 Task: Add to scrum project XpertTech a team member softage.1@softage.net.
Action: Mouse moved to (286, 157)
Screenshot: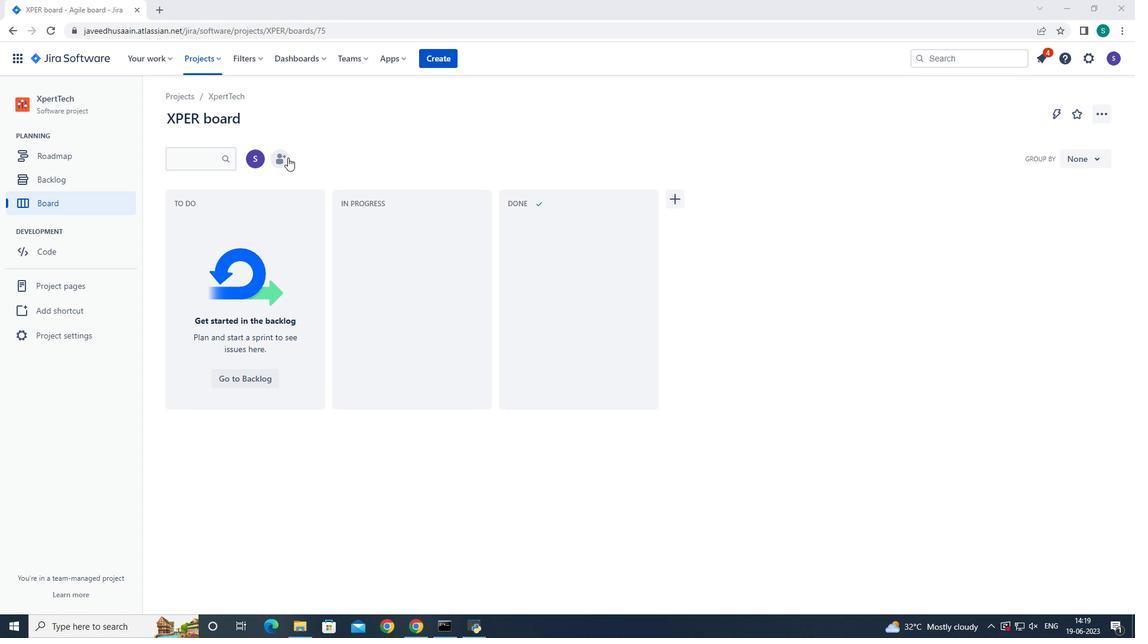 
Action: Mouse pressed left at (286, 157)
Screenshot: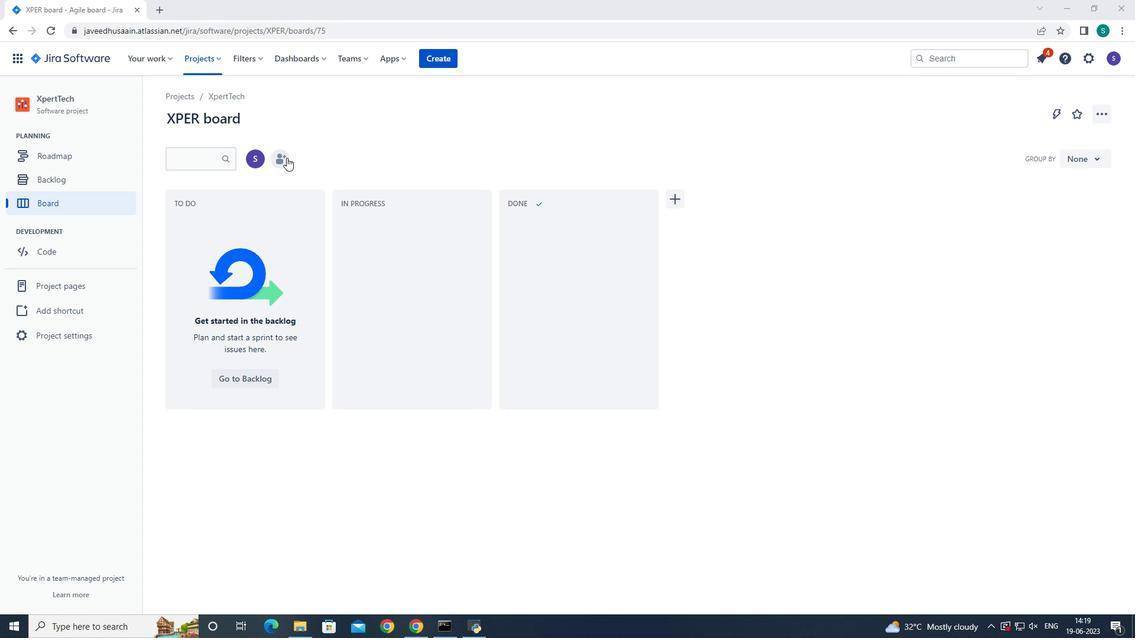 
Action: Mouse moved to (527, 147)
Screenshot: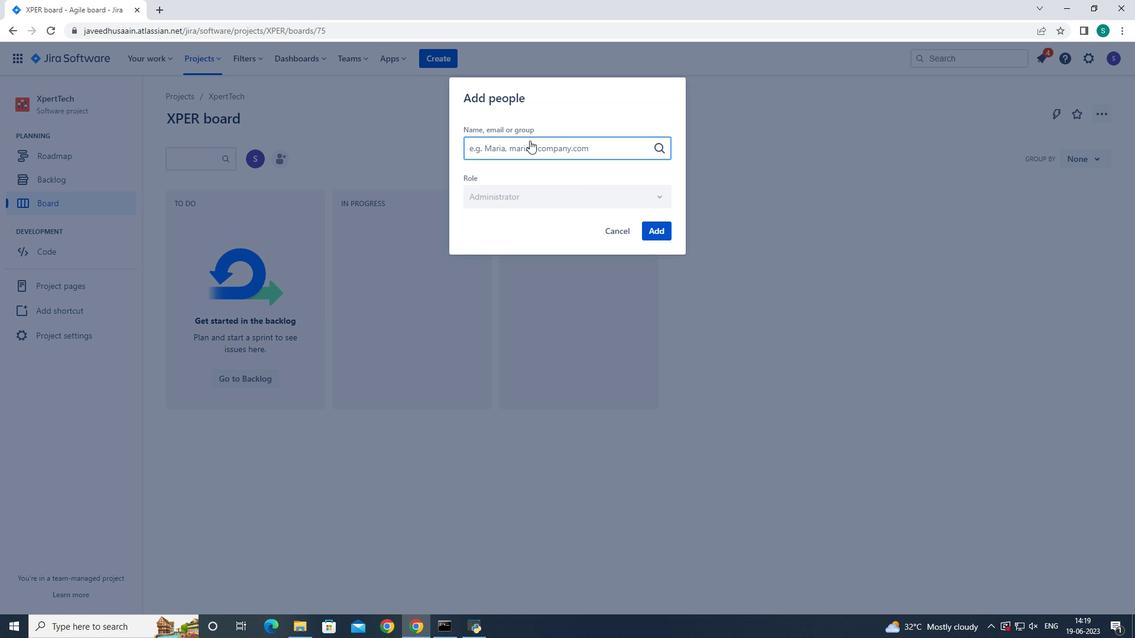 
Action: Key pressed softage.1<Key.shift>@softage.net
Screenshot: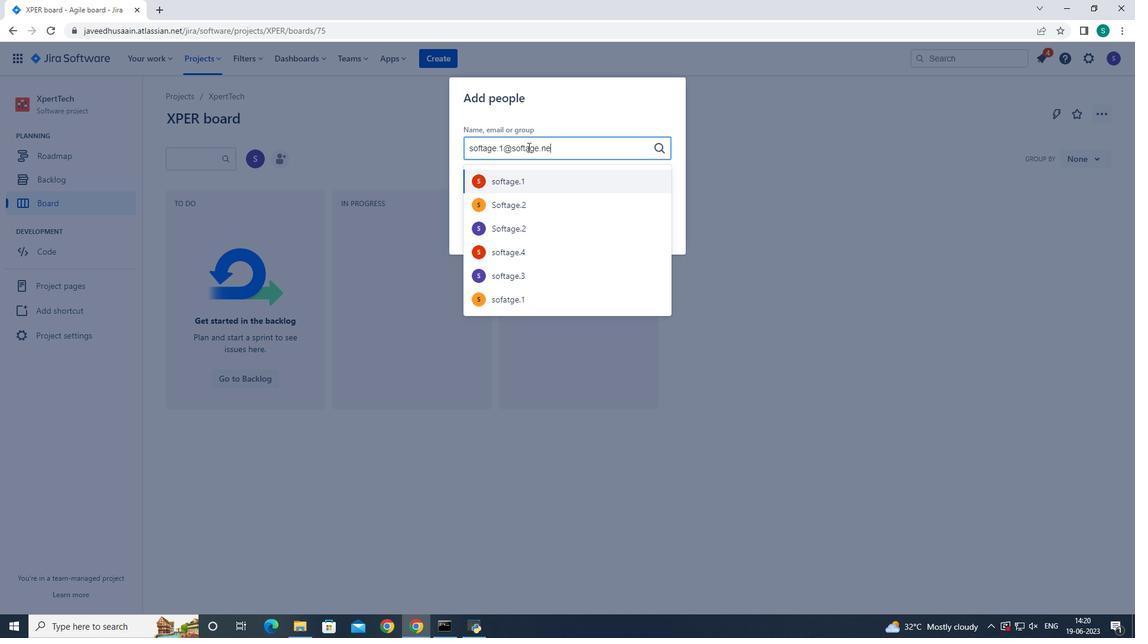 
Action: Mouse moved to (529, 179)
Screenshot: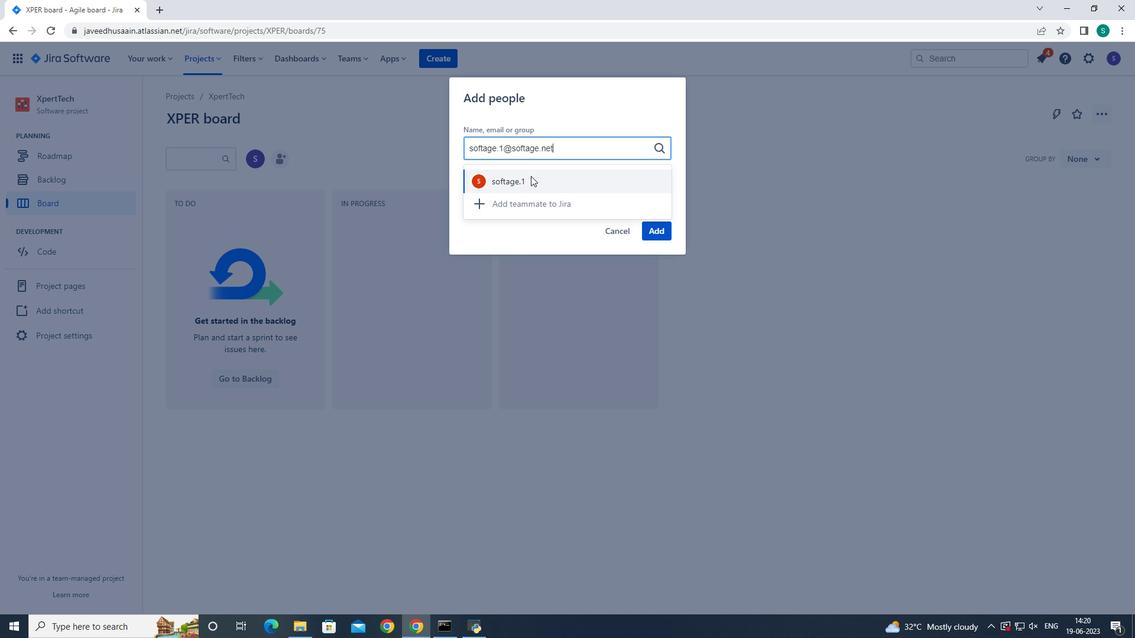 
Action: Mouse pressed left at (529, 179)
Screenshot: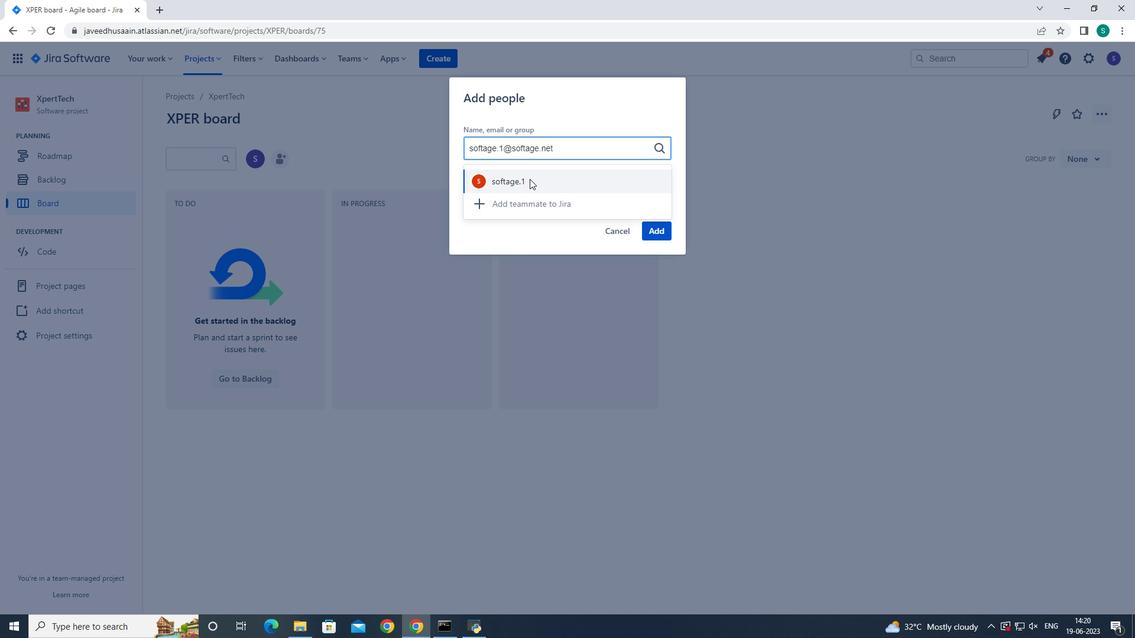
Action: Mouse moved to (662, 232)
Screenshot: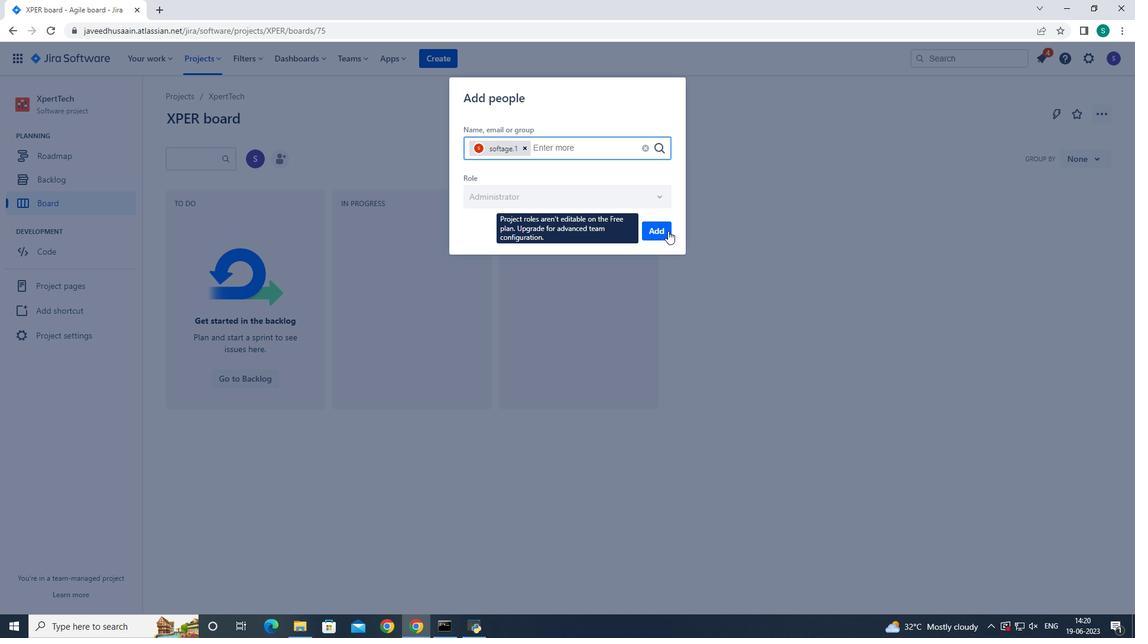 
Action: Mouse pressed left at (662, 232)
Screenshot: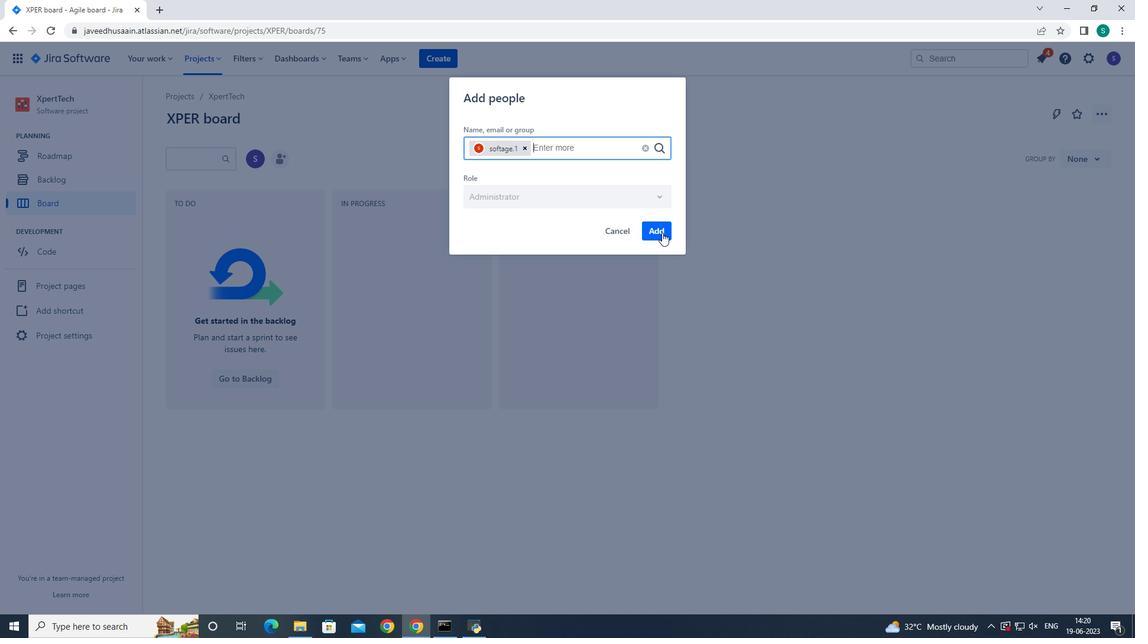 
